 Task: Add a condition where "Channel Is Mobile SDK" in recently solved tickets.
Action: Mouse moved to (99, 408)
Screenshot: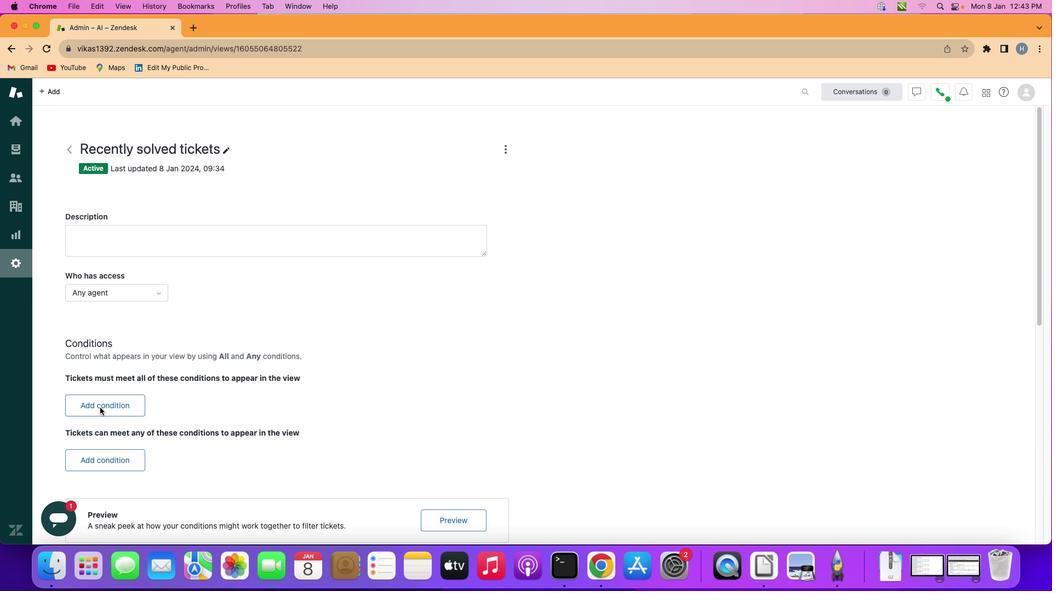 
Action: Mouse pressed left at (99, 408)
Screenshot: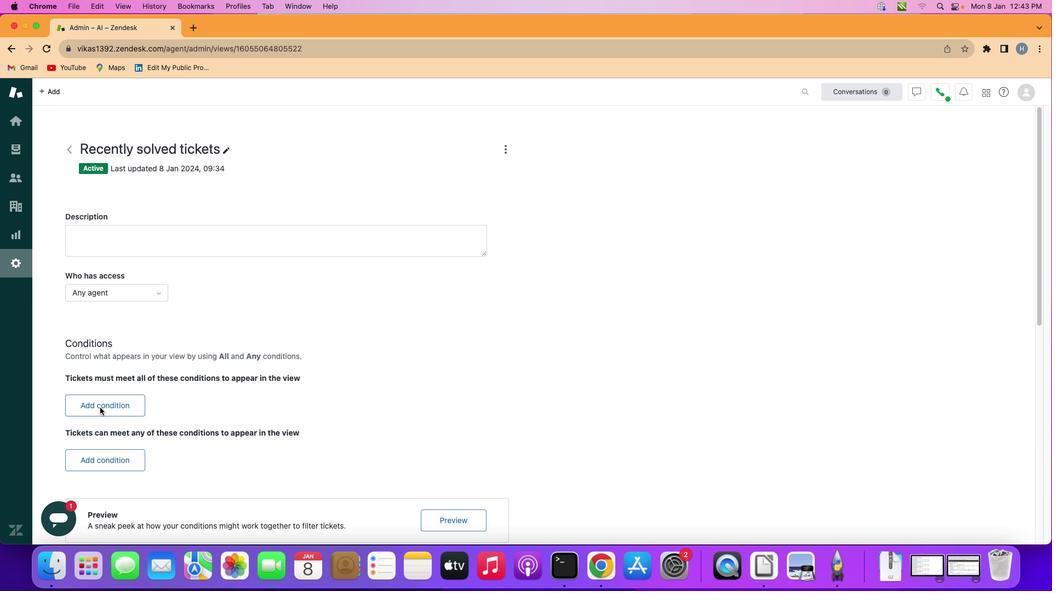 
Action: Mouse moved to (103, 405)
Screenshot: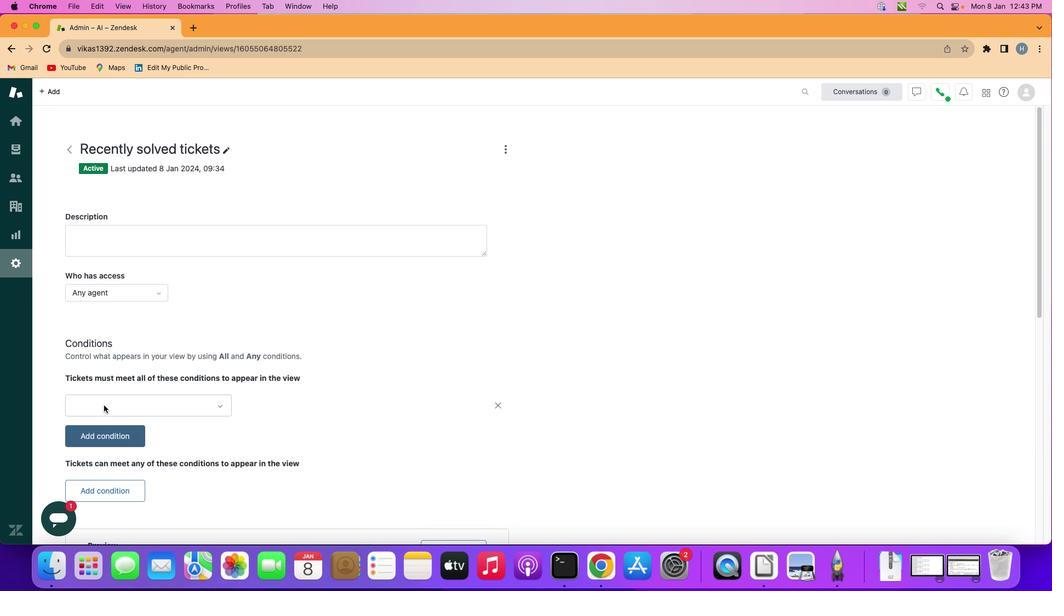 
Action: Mouse pressed left at (103, 405)
Screenshot: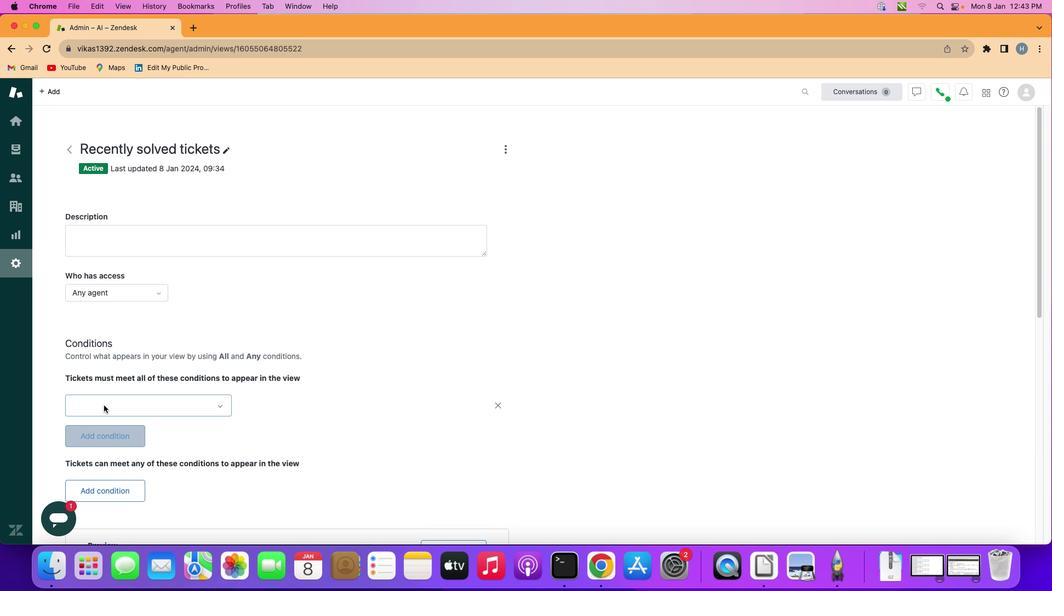 
Action: Mouse moved to (144, 401)
Screenshot: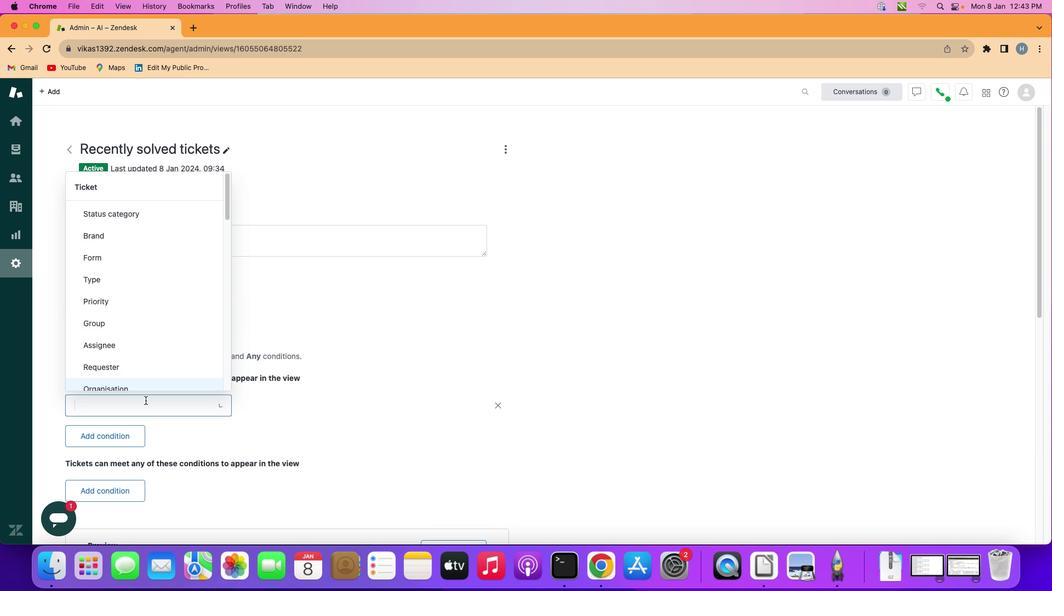 
Action: Mouse pressed left at (144, 401)
Screenshot: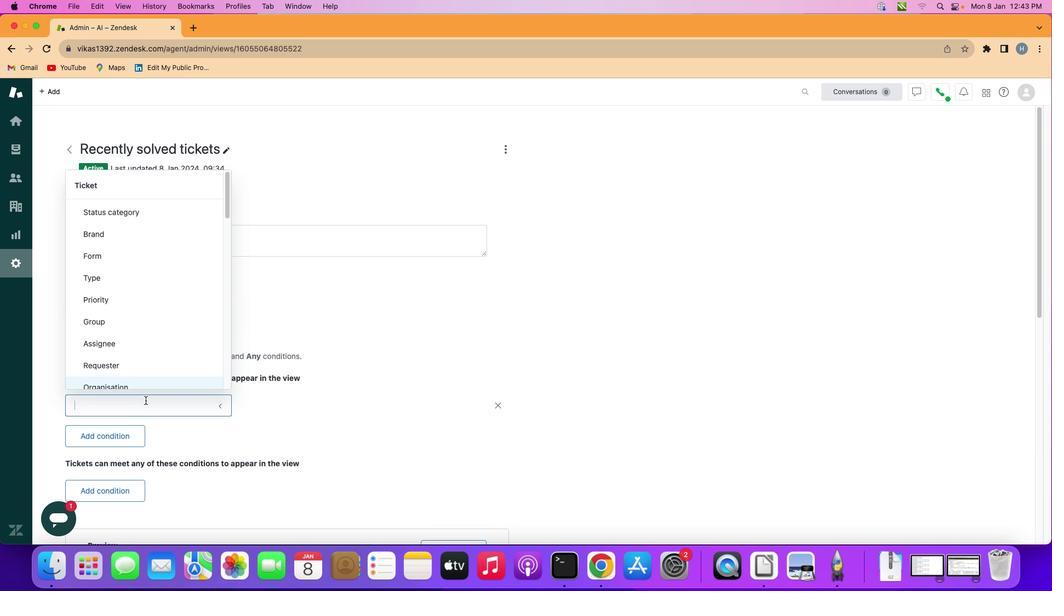 
Action: Mouse moved to (158, 293)
Screenshot: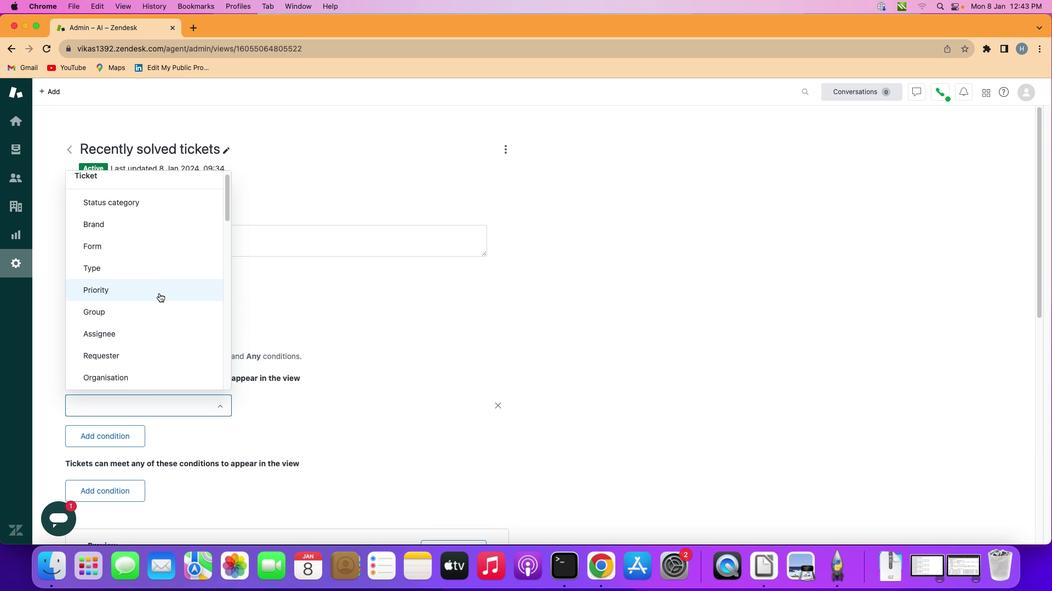 
Action: Mouse scrolled (158, 293) with delta (0, 0)
Screenshot: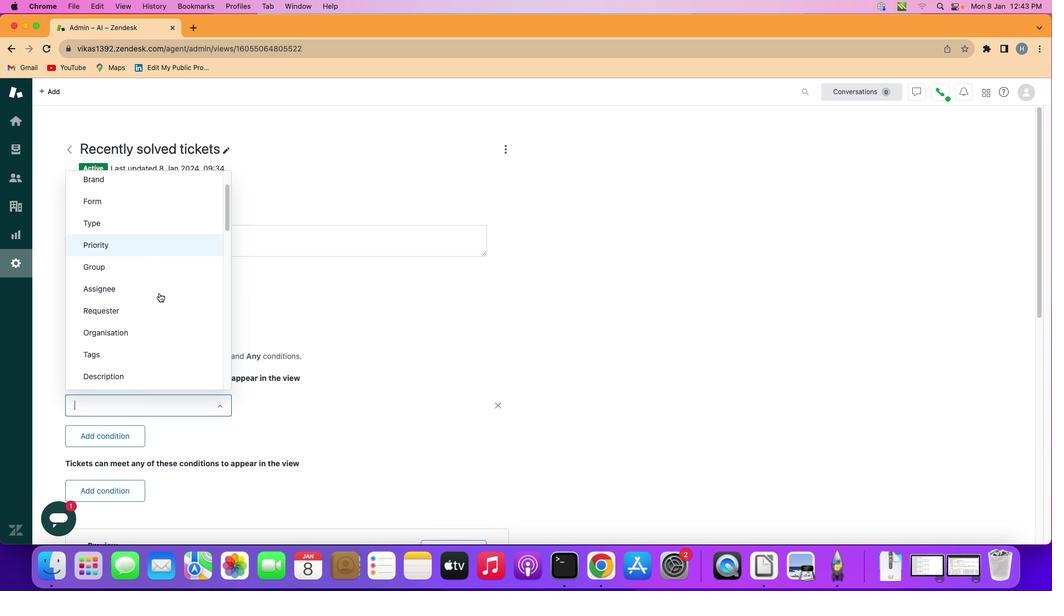 
Action: Mouse scrolled (158, 293) with delta (0, 0)
Screenshot: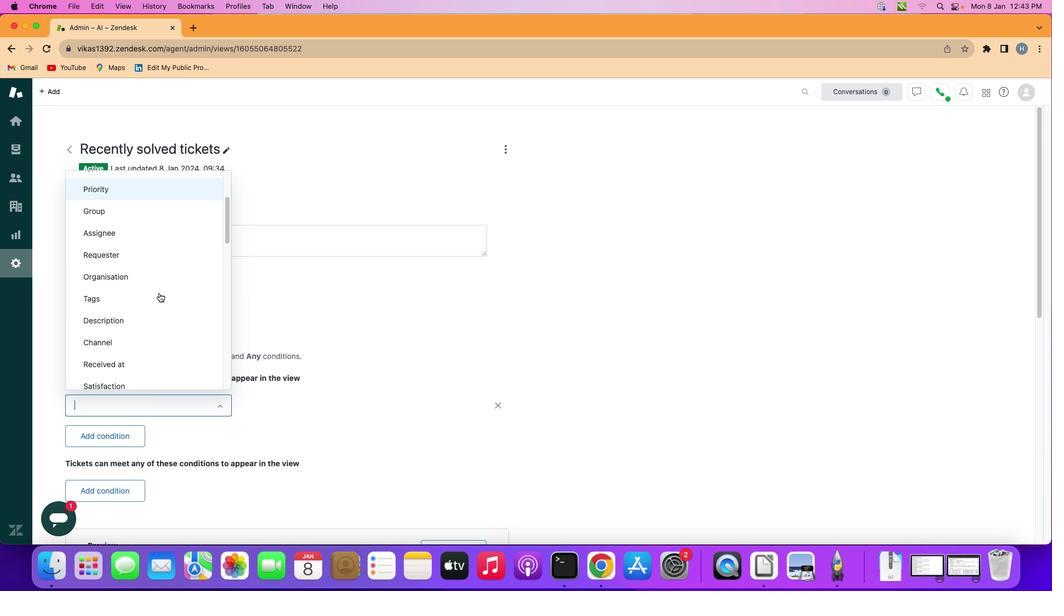 
Action: Mouse scrolled (158, 293) with delta (0, 0)
Screenshot: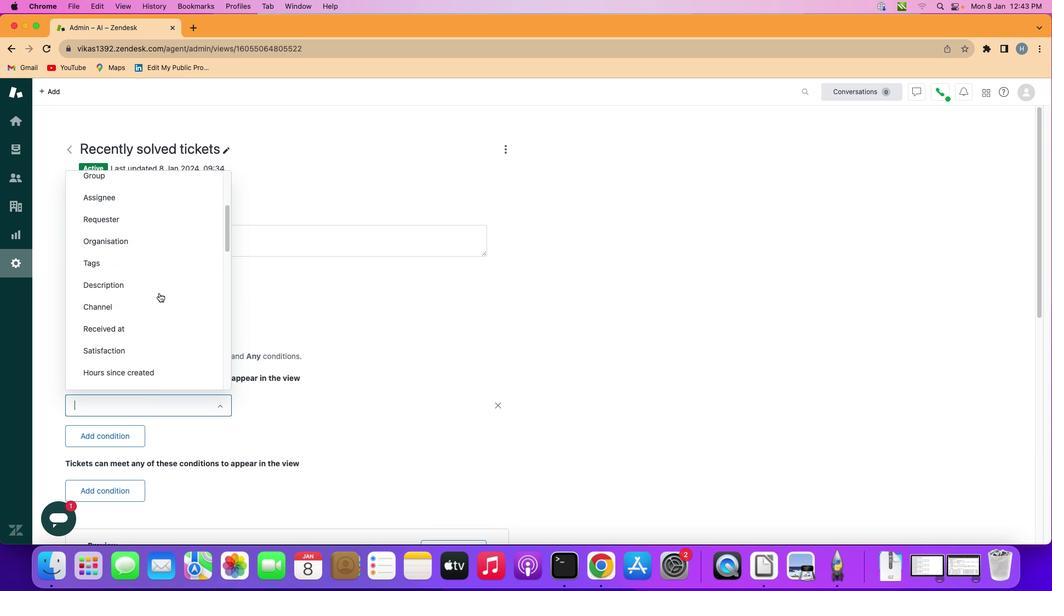 
Action: Mouse scrolled (158, 293) with delta (0, -1)
Screenshot: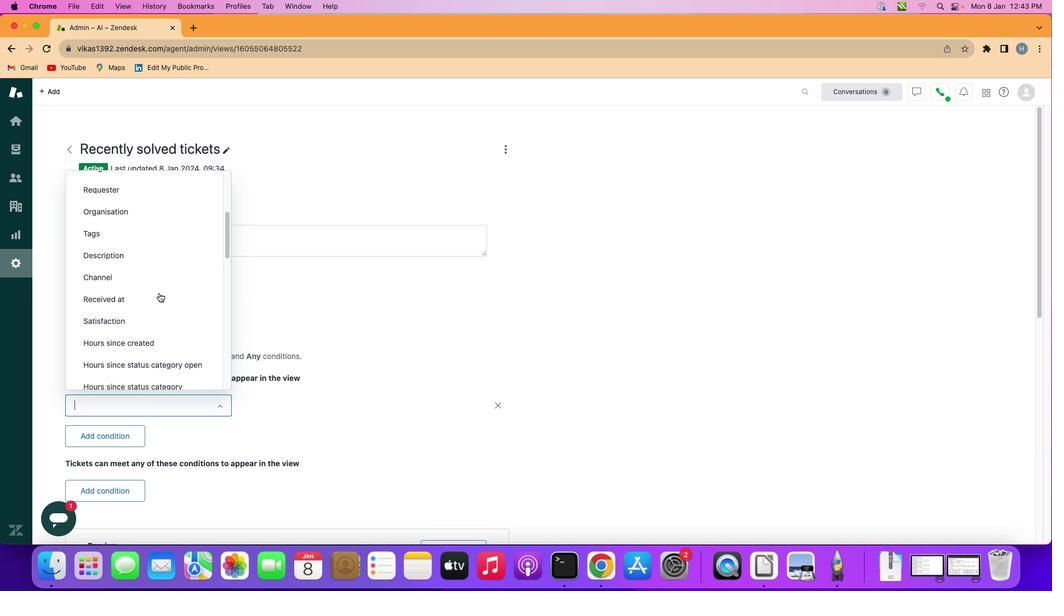 
Action: Mouse scrolled (158, 293) with delta (0, -1)
Screenshot: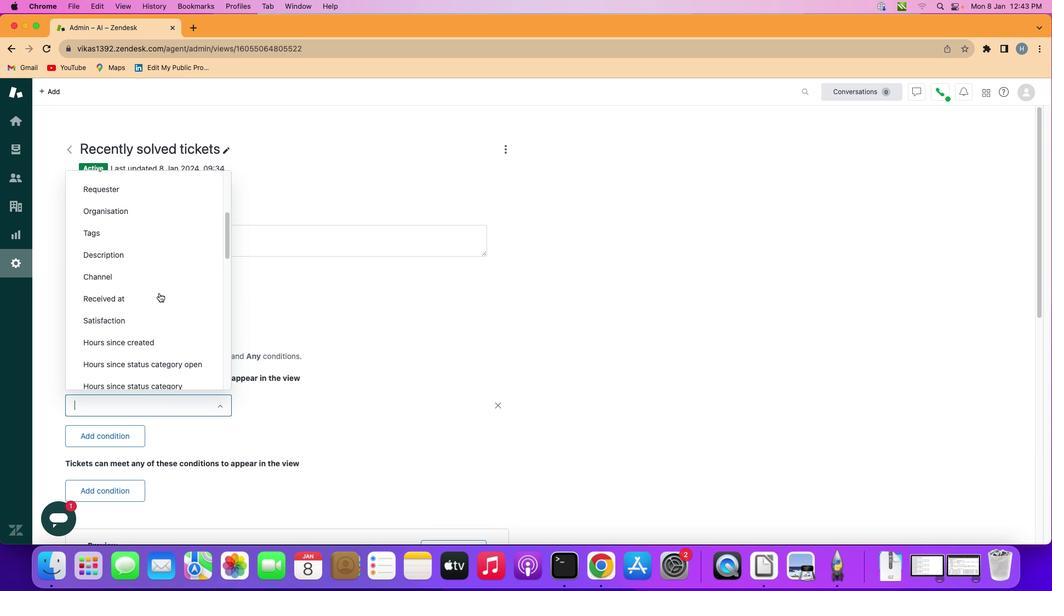 
Action: Mouse scrolled (158, 293) with delta (0, 0)
Screenshot: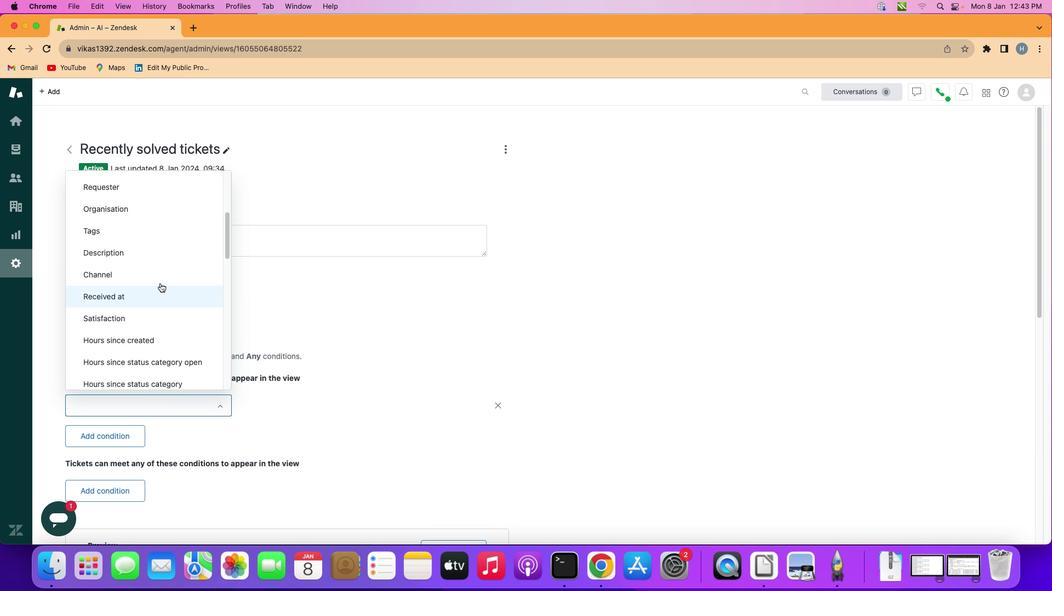 
Action: Mouse moved to (162, 279)
Screenshot: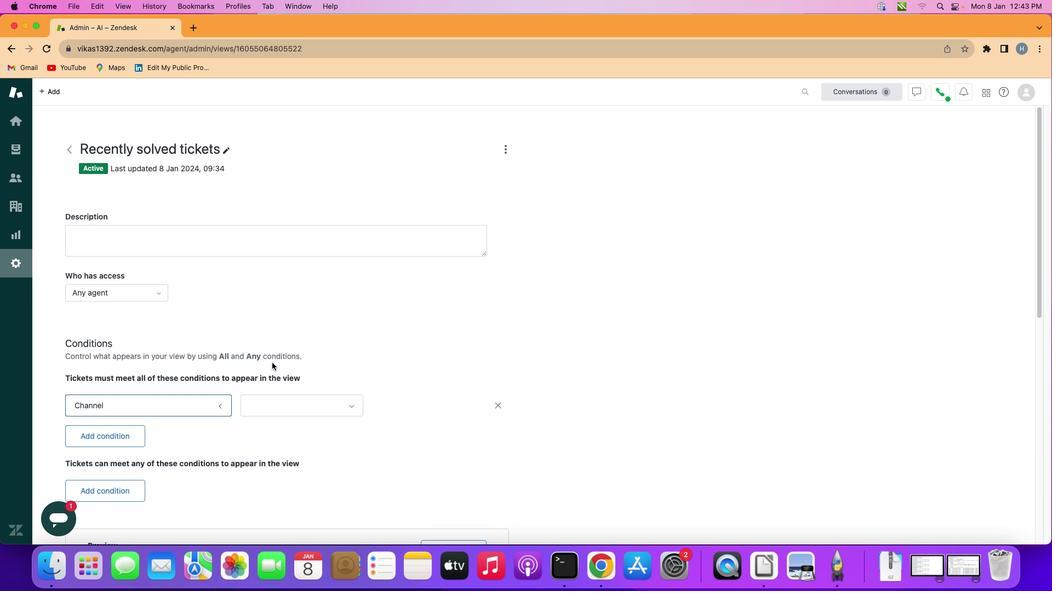 
Action: Mouse pressed left at (162, 279)
Screenshot: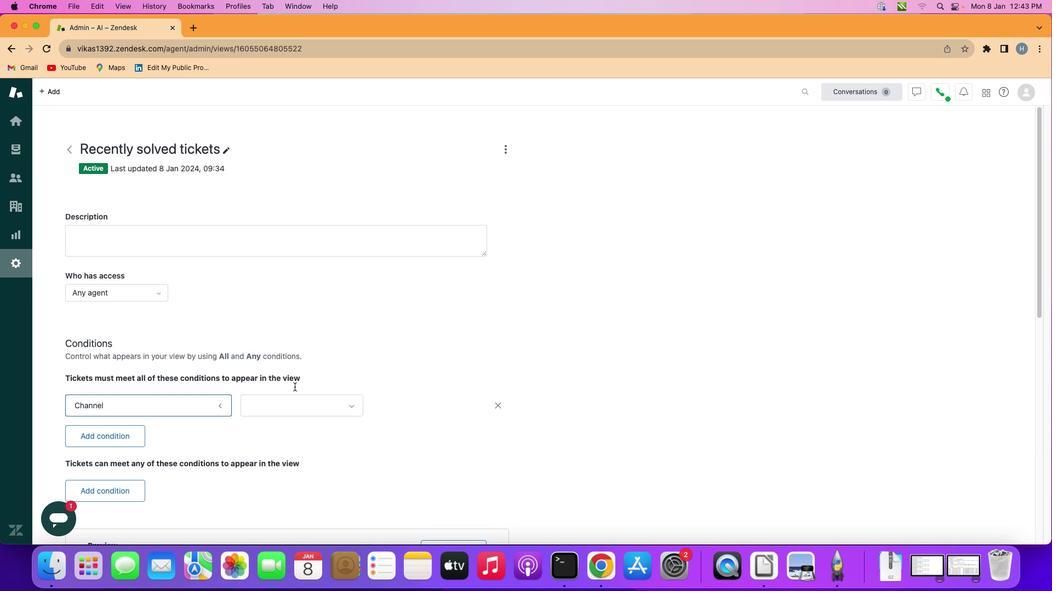 
Action: Mouse moved to (312, 407)
Screenshot: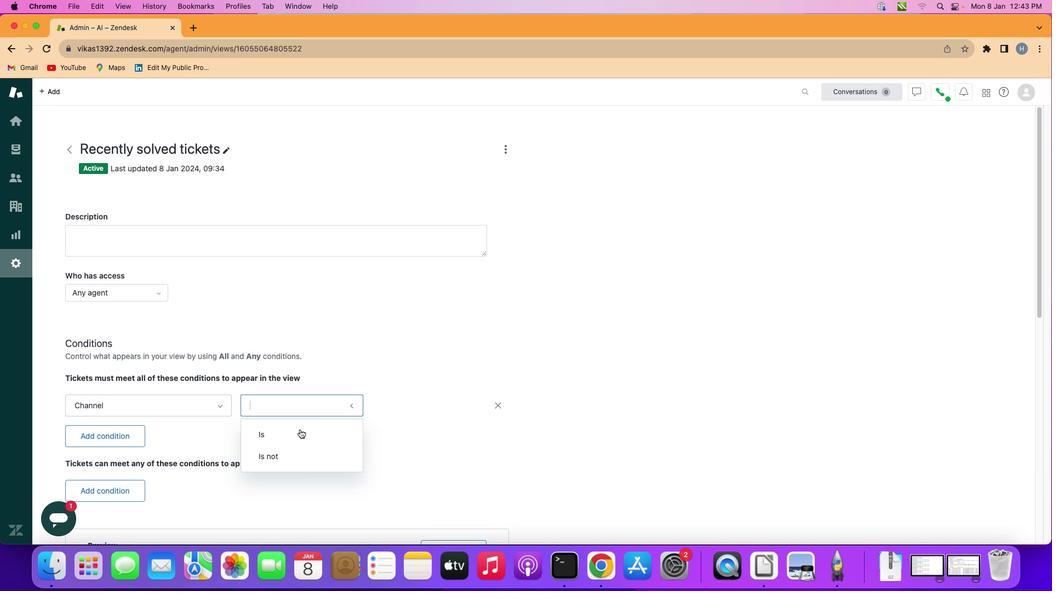 
Action: Mouse pressed left at (312, 407)
Screenshot: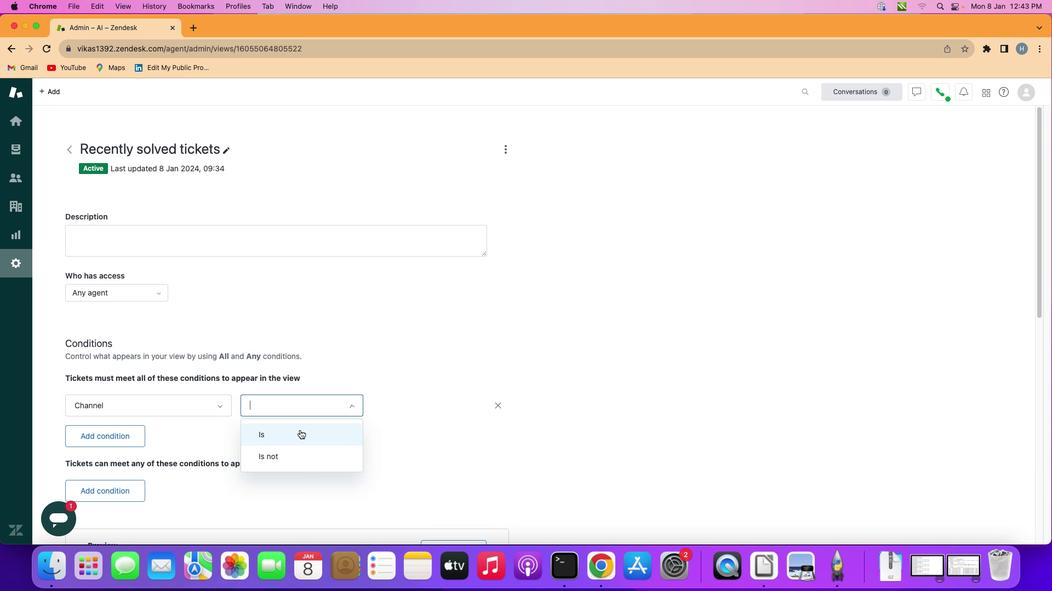 
Action: Mouse moved to (299, 430)
Screenshot: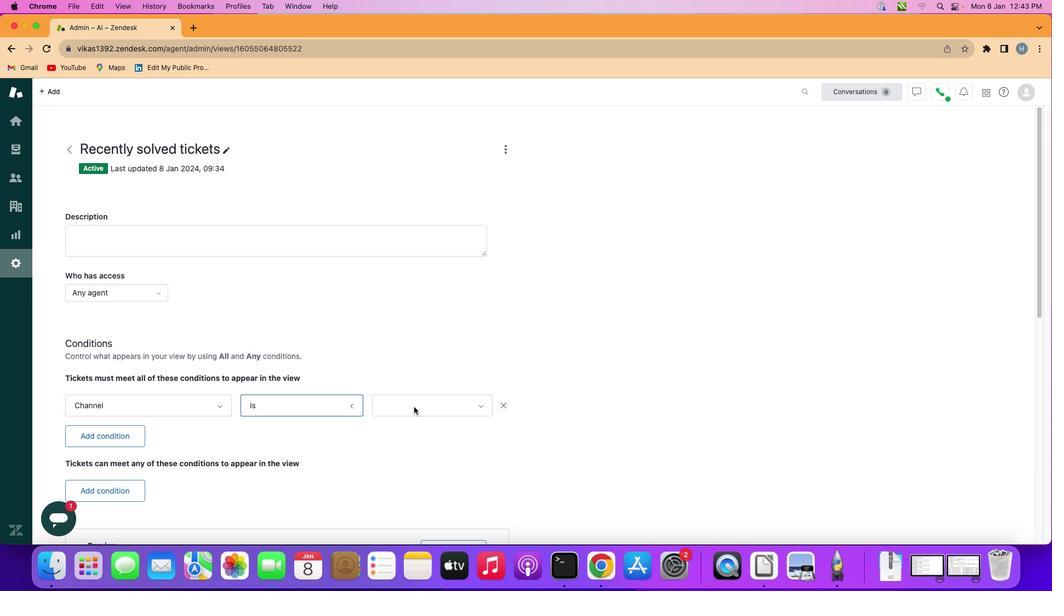 
Action: Mouse pressed left at (299, 430)
Screenshot: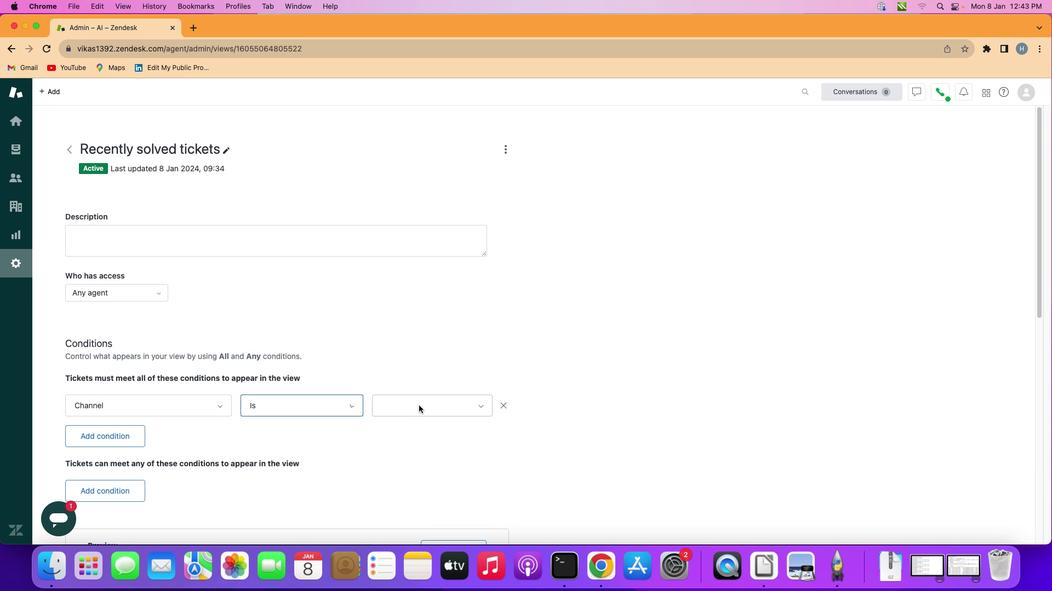 
Action: Mouse moved to (418, 405)
Screenshot: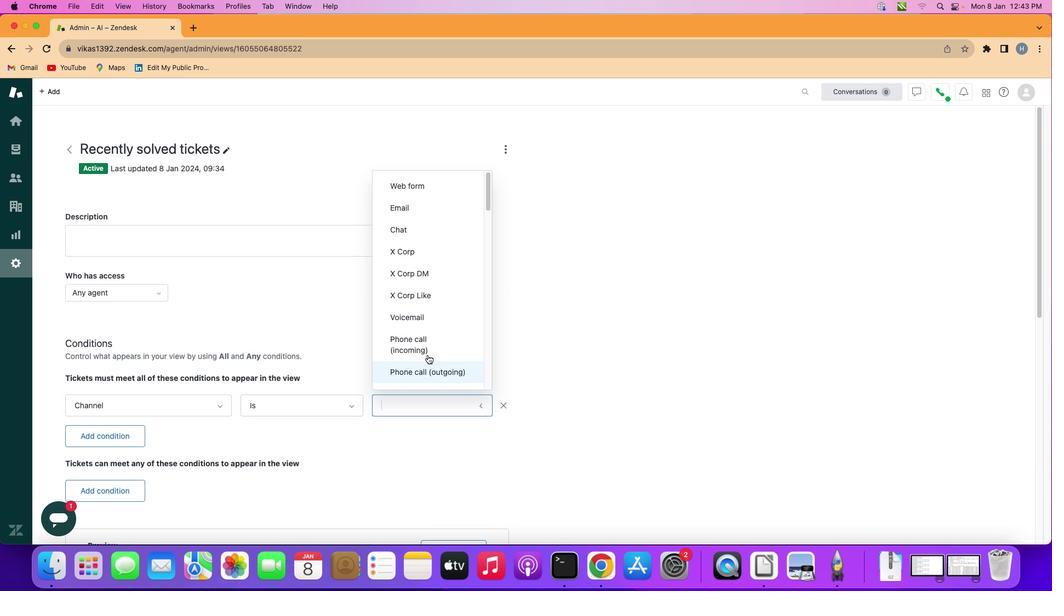 
Action: Mouse pressed left at (418, 405)
Screenshot: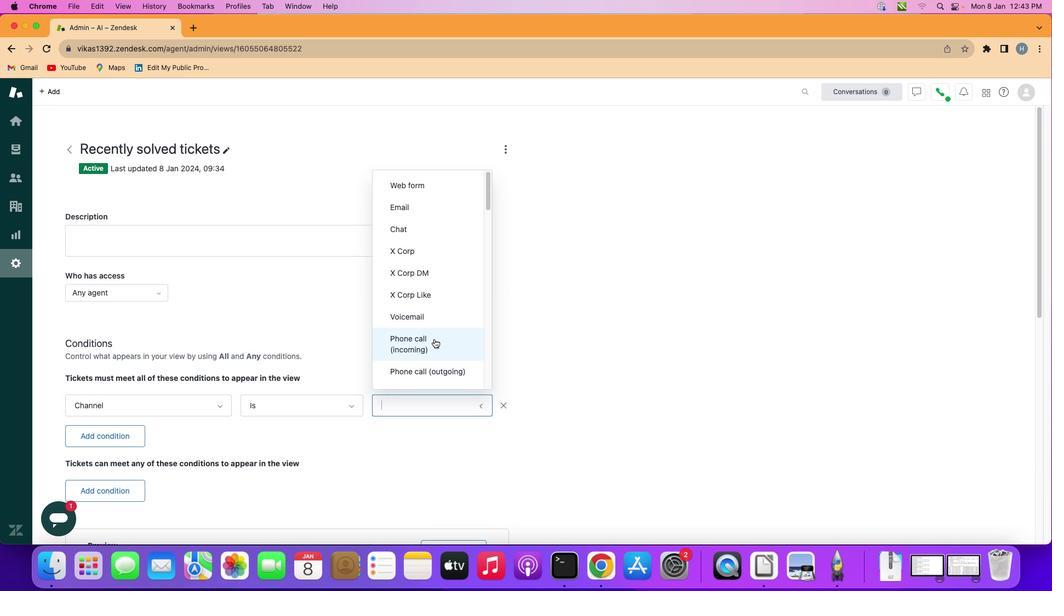 
Action: Mouse moved to (436, 325)
Screenshot: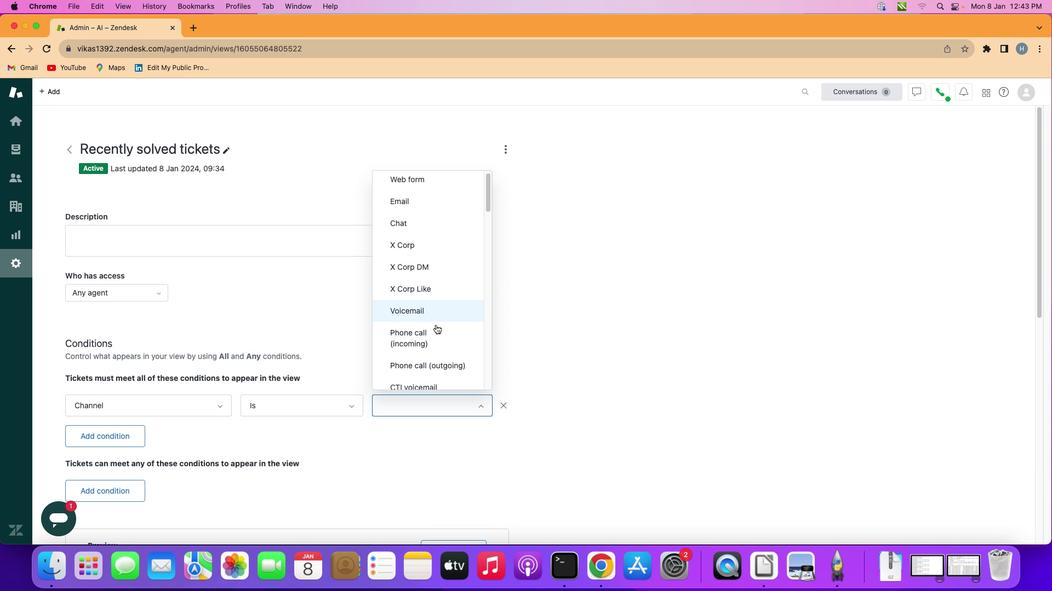
Action: Mouse scrolled (436, 325) with delta (0, 0)
Screenshot: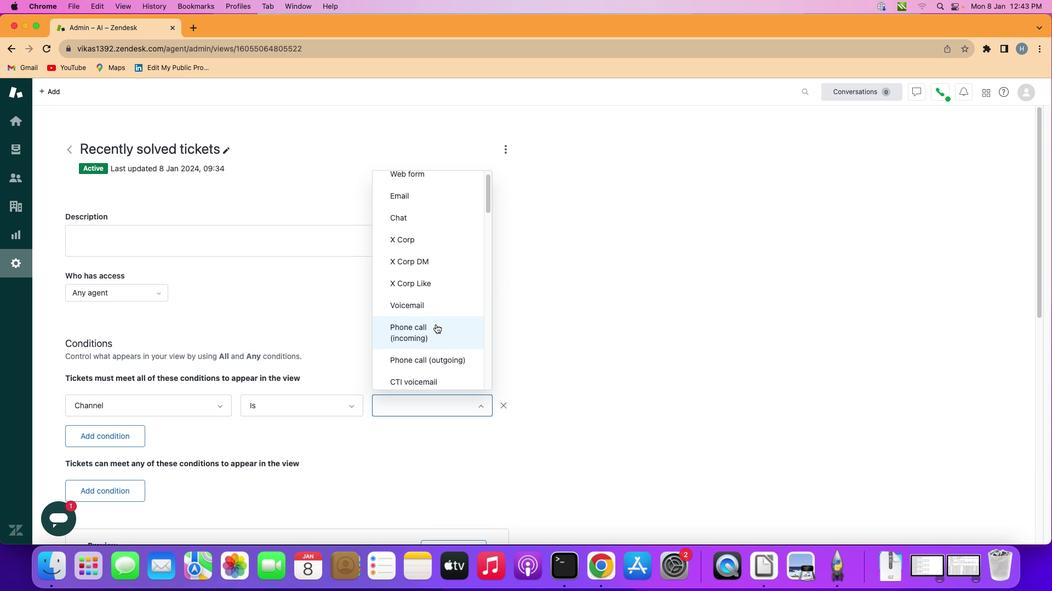 
Action: Mouse scrolled (436, 325) with delta (0, 0)
Screenshot: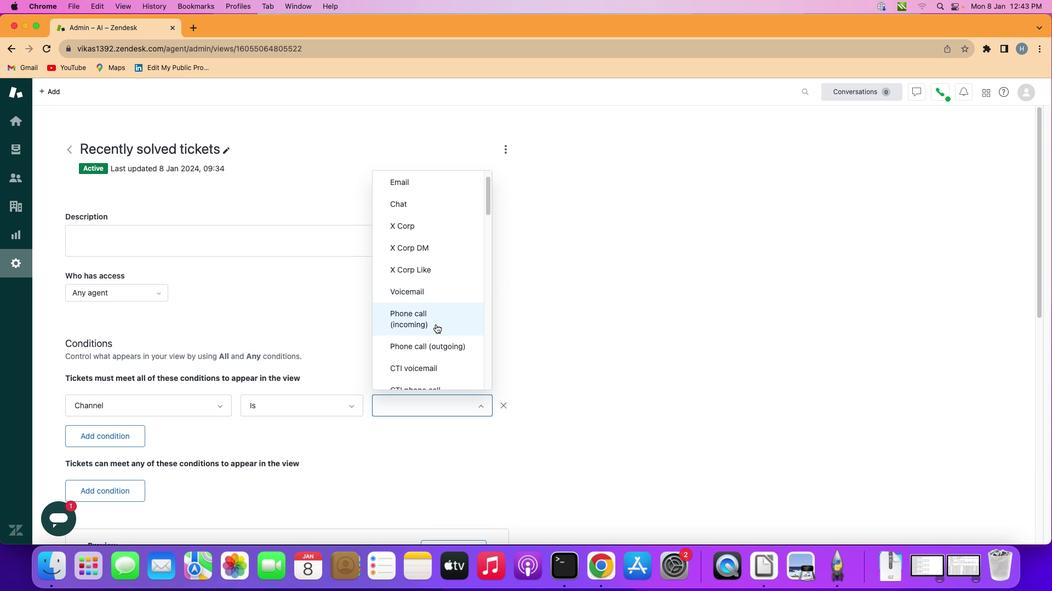 
Action: Mouse scrolled (436, 325) with delta (0, 0)
Screenshot: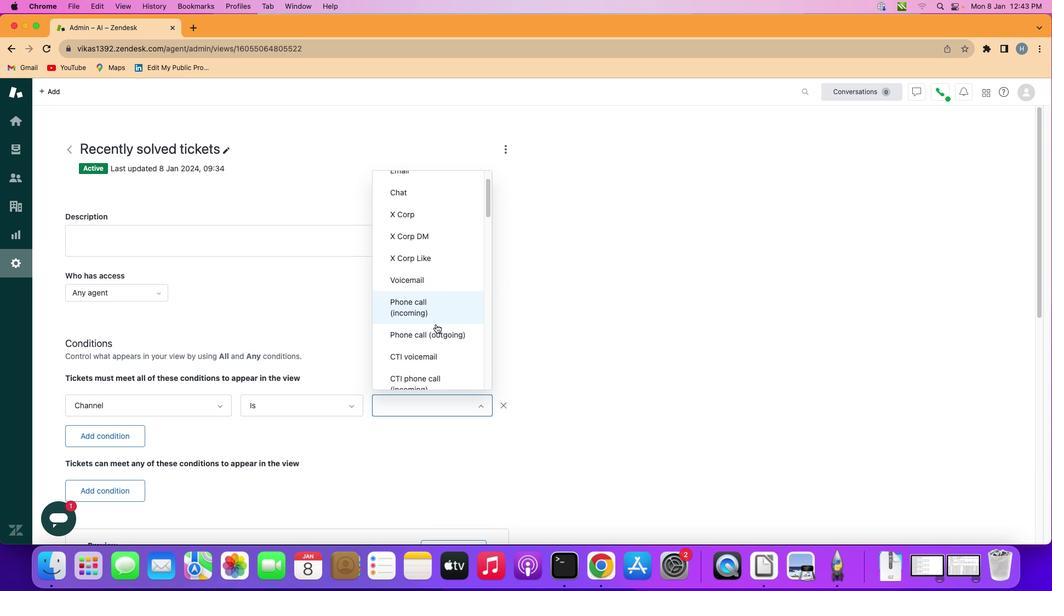 
Action: Mouse moved to (436, 324)
Screenshot: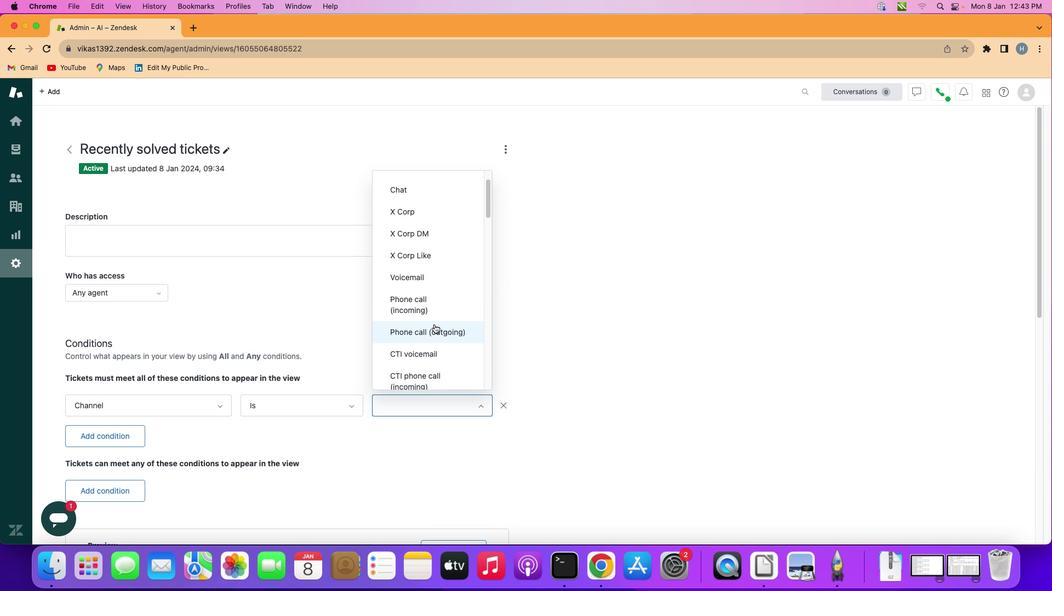 
Action: Mouse scrolled (436, 324) with delta (0, 0)
Screenshot: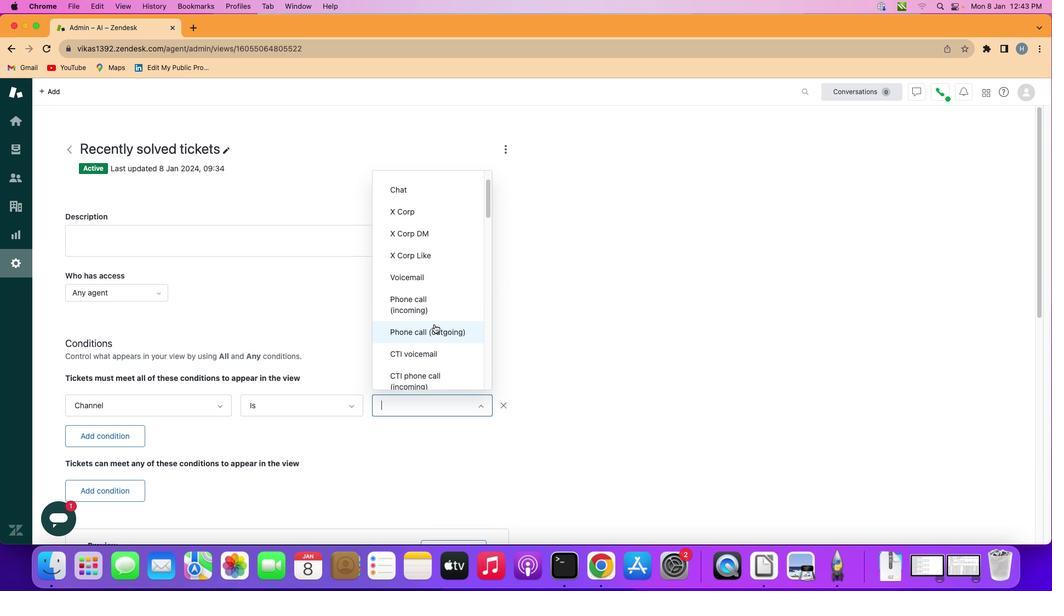 
Action: Mouse moved to (434, 324)
Screenshot: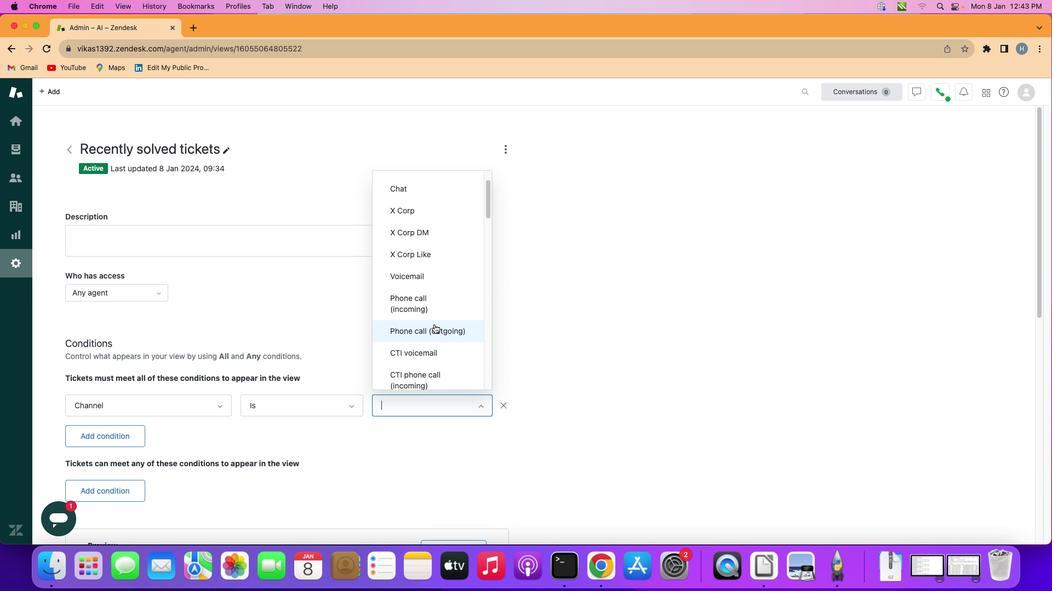 
Action: Mouse scrolled (434, 324) with delta (0, 0)
Screenshot: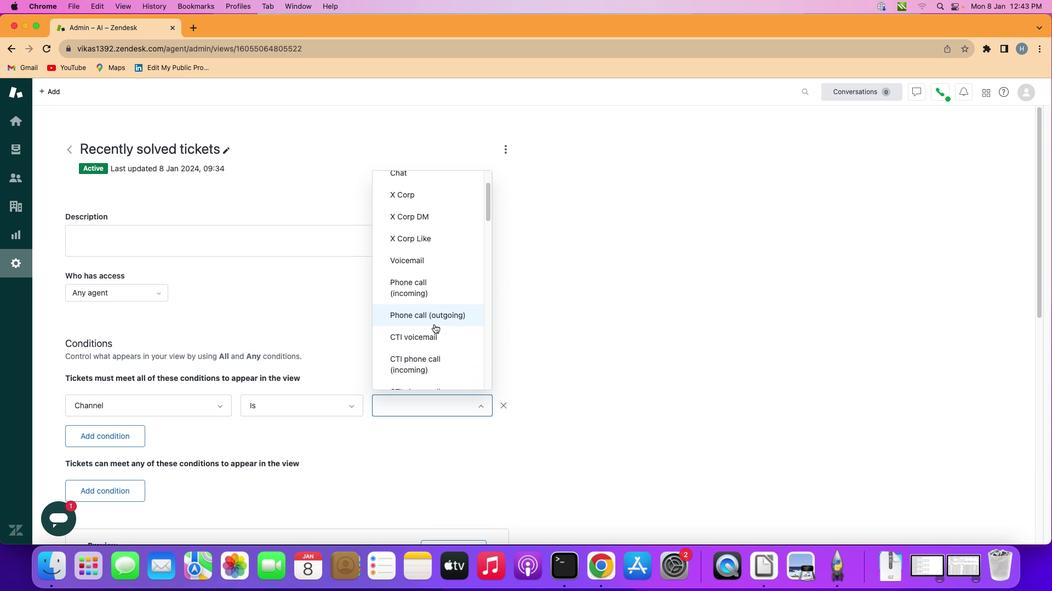 
Action: Mouse scrolled (434, 324) with delta (0, 0)
Screenshot: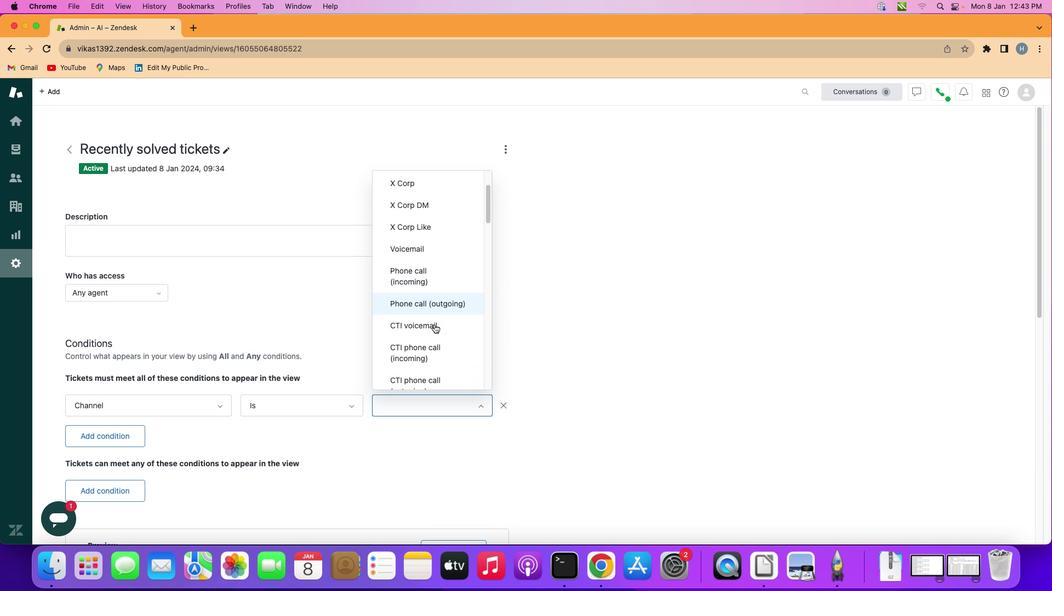 
Action: Mouse scrolled (434, 324) with delta (0, 0)
Screenshot: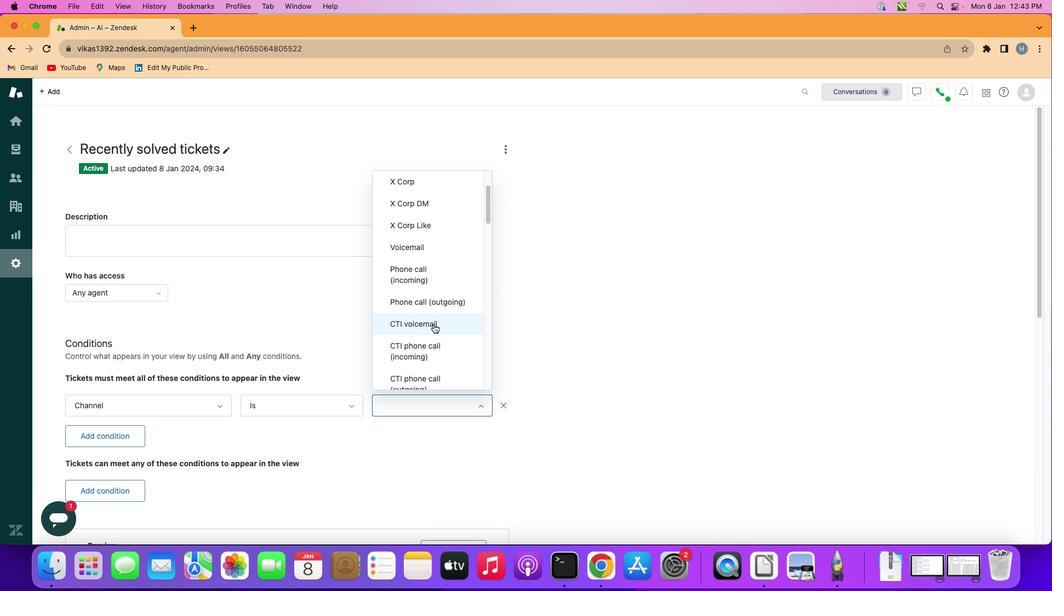 
Action: Mouse scrolled (434, 324) with delta (0, 0)
Screenshot: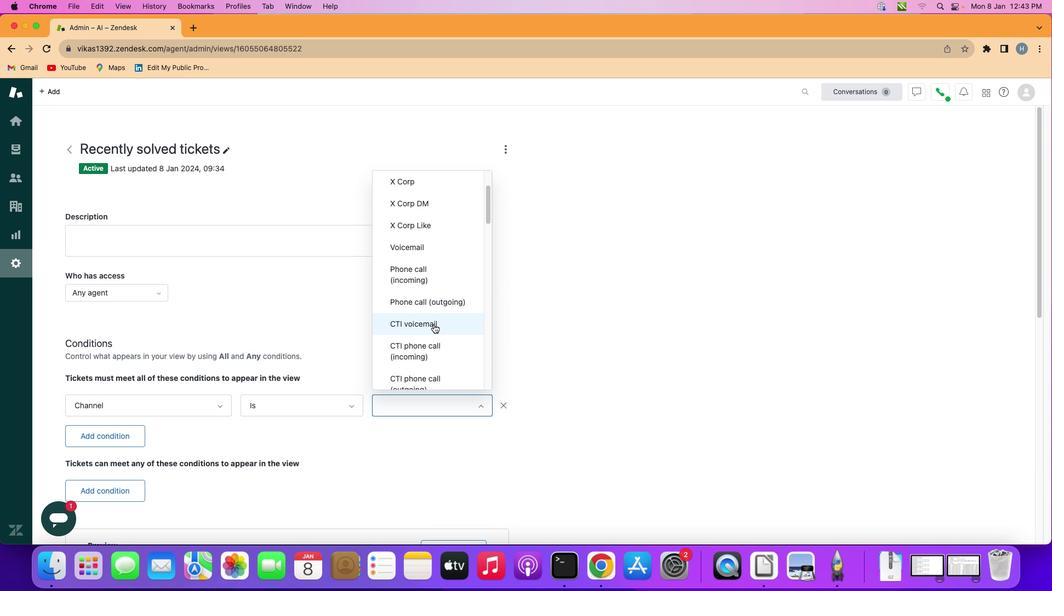 
Action: Mouse moved to (433, 324)
Screenshot: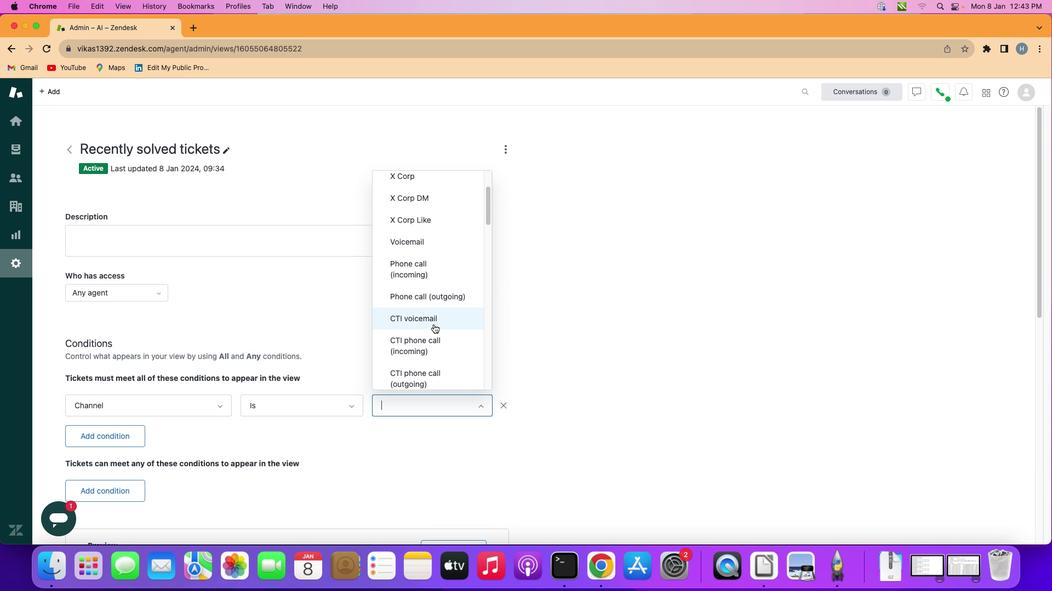 
Action: Mouse scrolled (433, 324) with delta (0, 0)
Screenshot: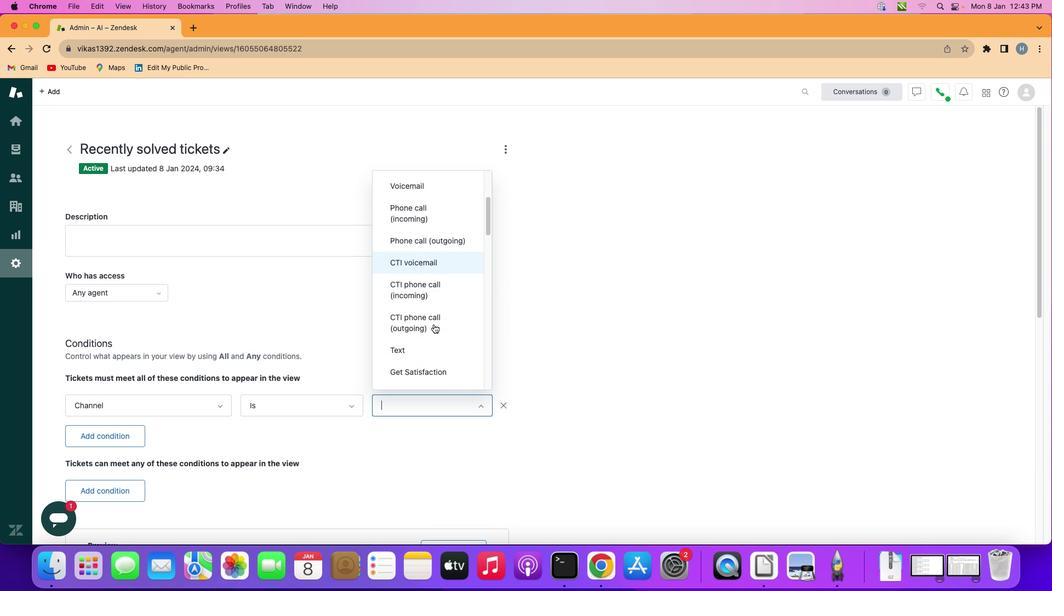 
Action: Mouse scrolled (433, 324) with delta (0, 0)
Screenshot: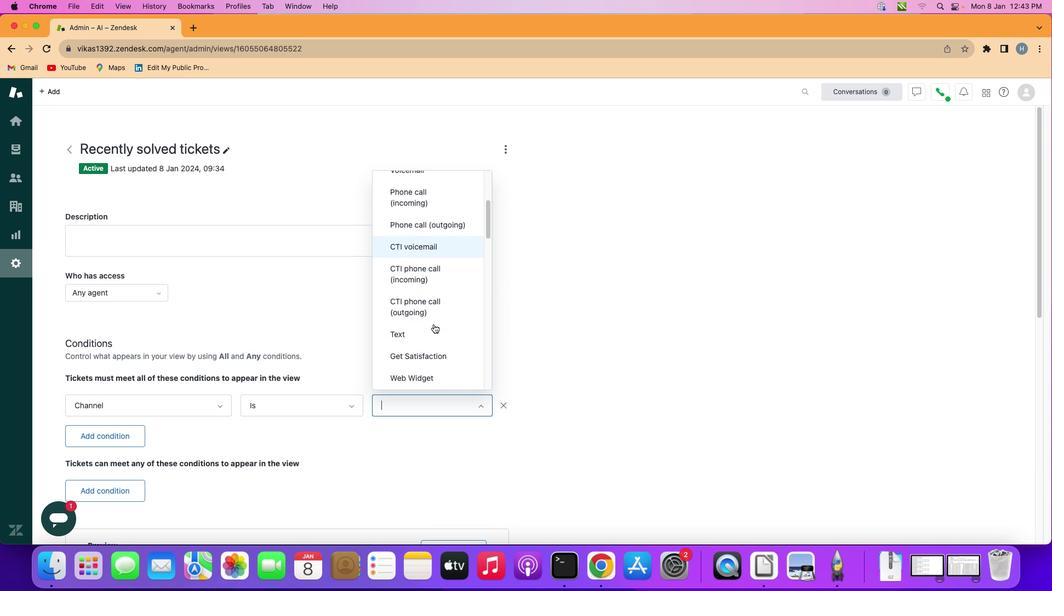 
Action: Mouse scrolled (433, 324) with delta (0, 0)
Screenshot: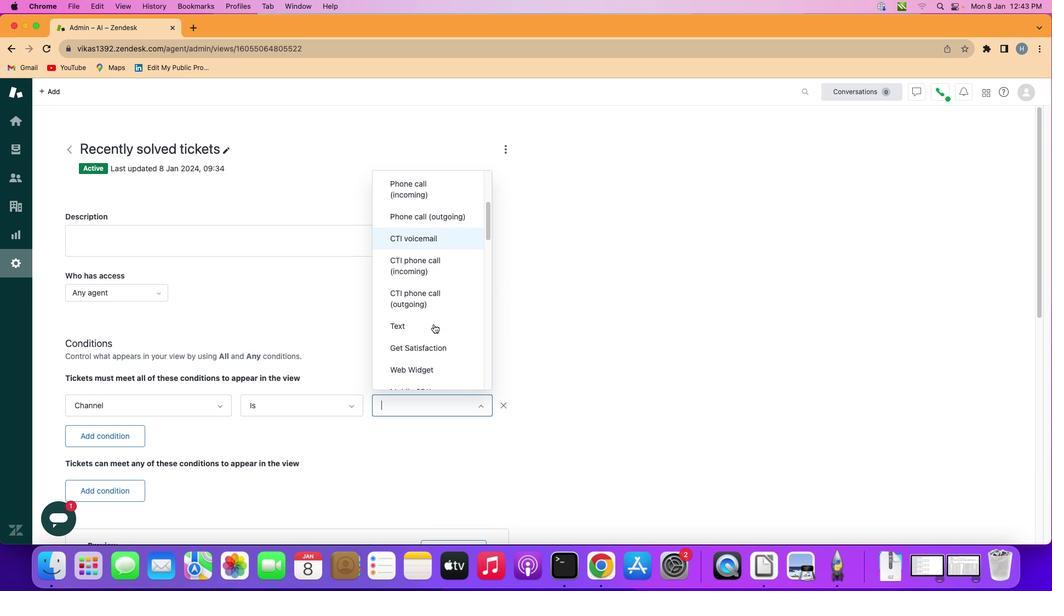 
Action: Mouse scrolled (433, 324) with delta (0, 0)
Screenshot: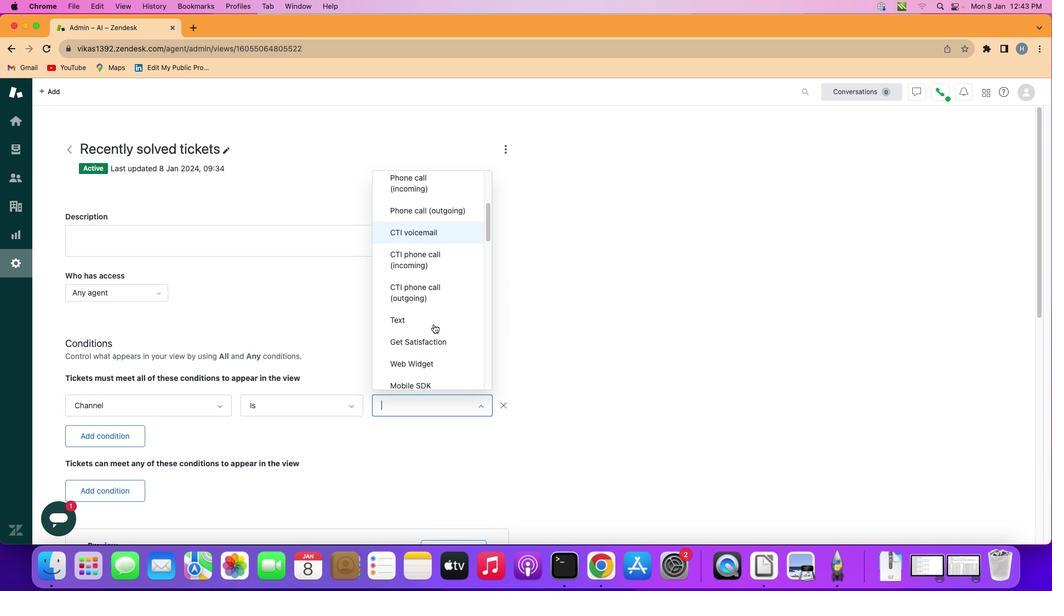 
Action: Mouse scrolled (433, 324) with delta (0, 0)
Screenshot: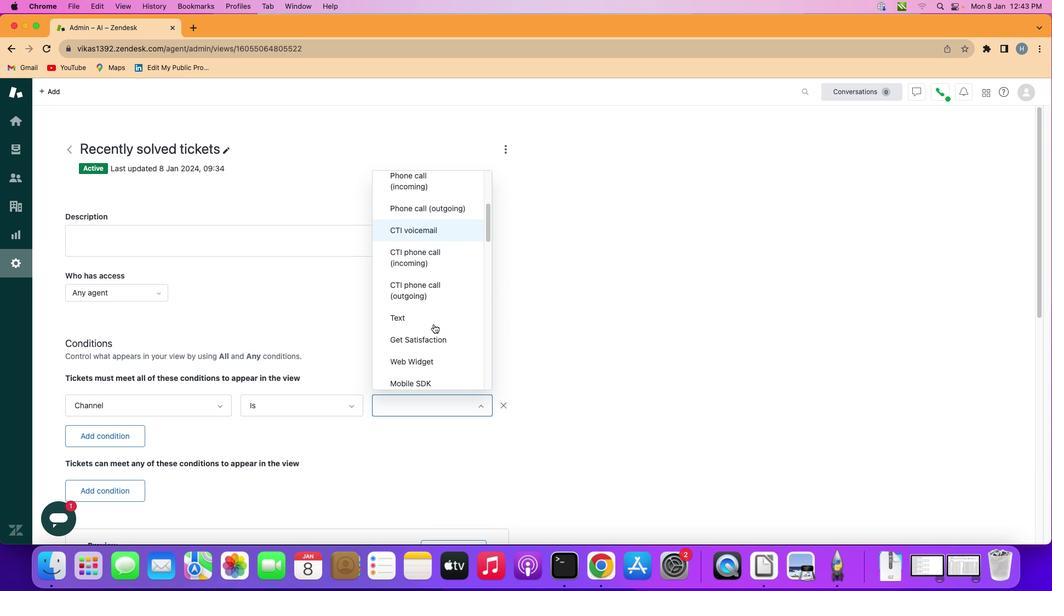 
Action: Mouse scrolled (433, 324) with delta (0, 0)
Screenshot: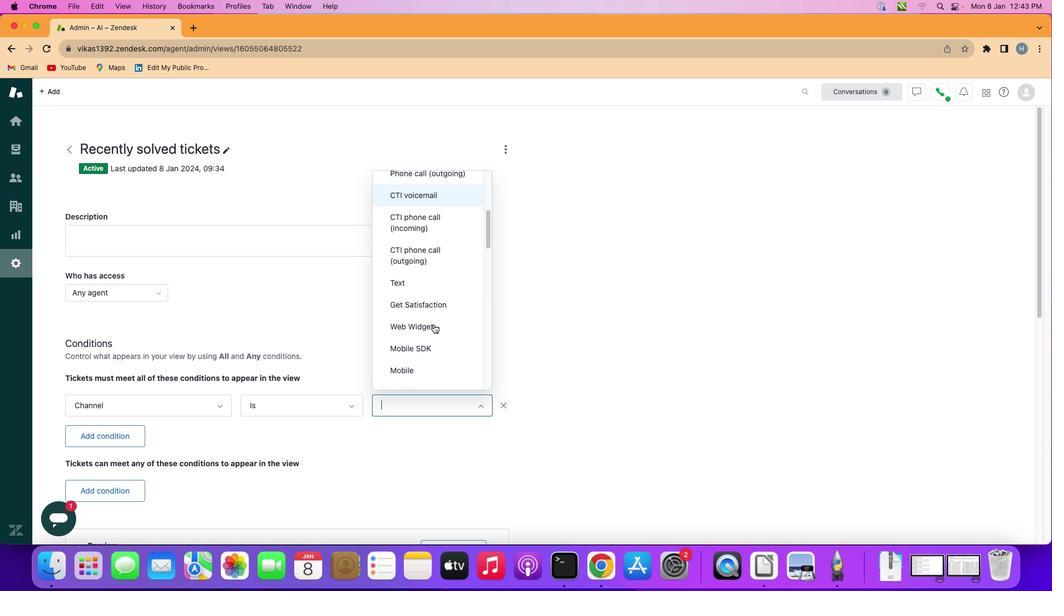 
Action: Mouse scrolled (433, 324) with delta (0, 0)
Screenshot: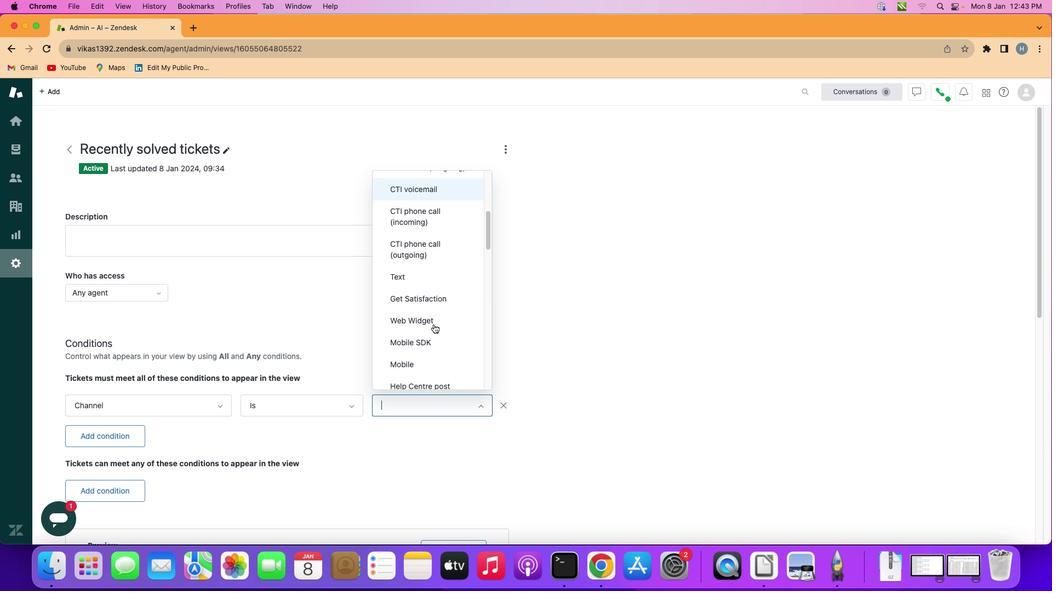 
Action: Mouse scrolled (433, 324) with delta (0, 0)
Screenshot: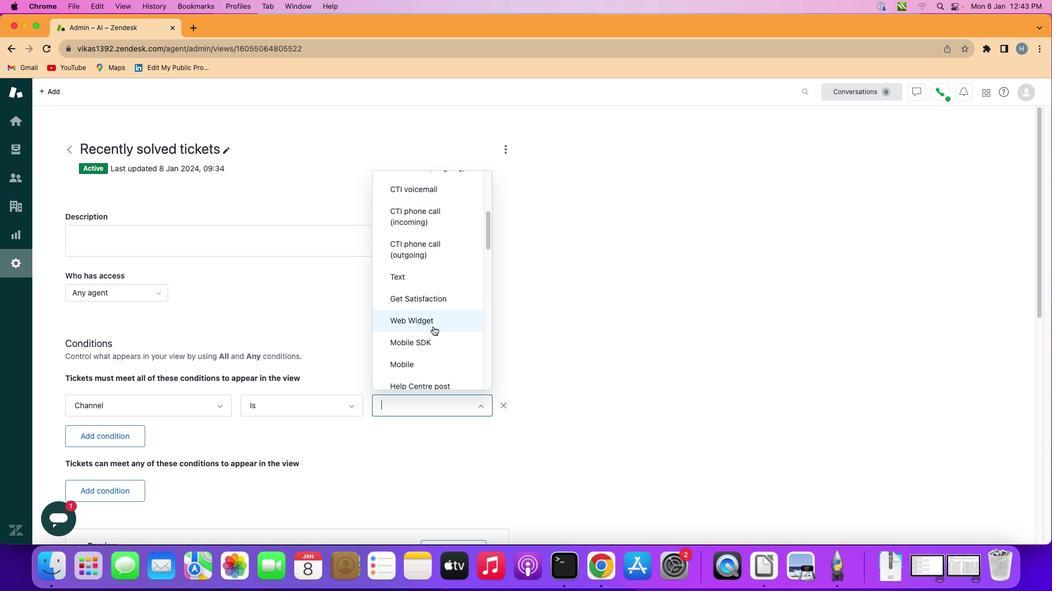 
Action: Mouse moved to (432, 337)
Screenshot: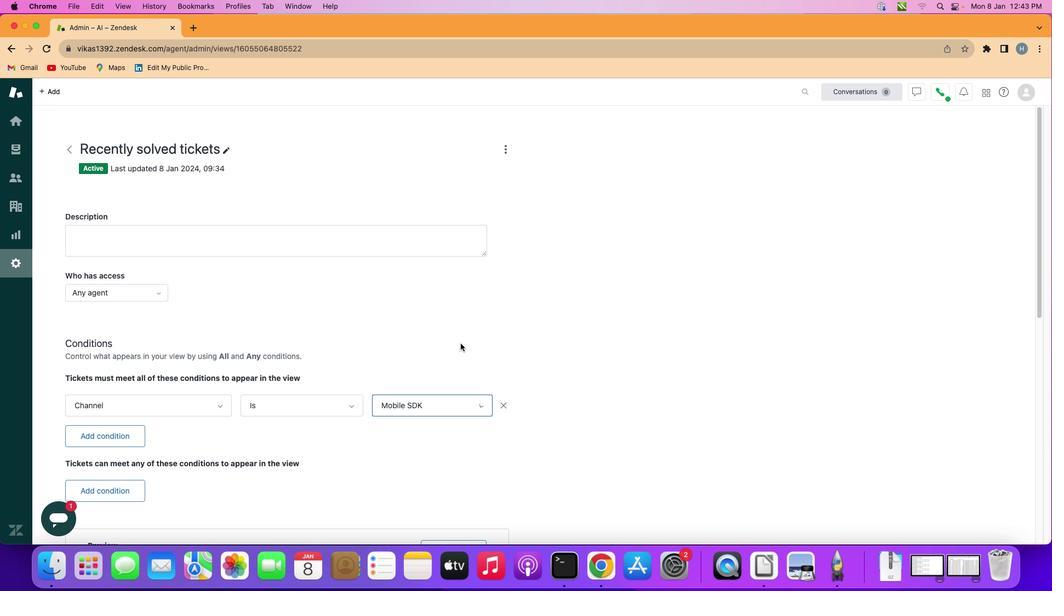 
Action: Mouse pressed left at (432, 337)
Screenshot: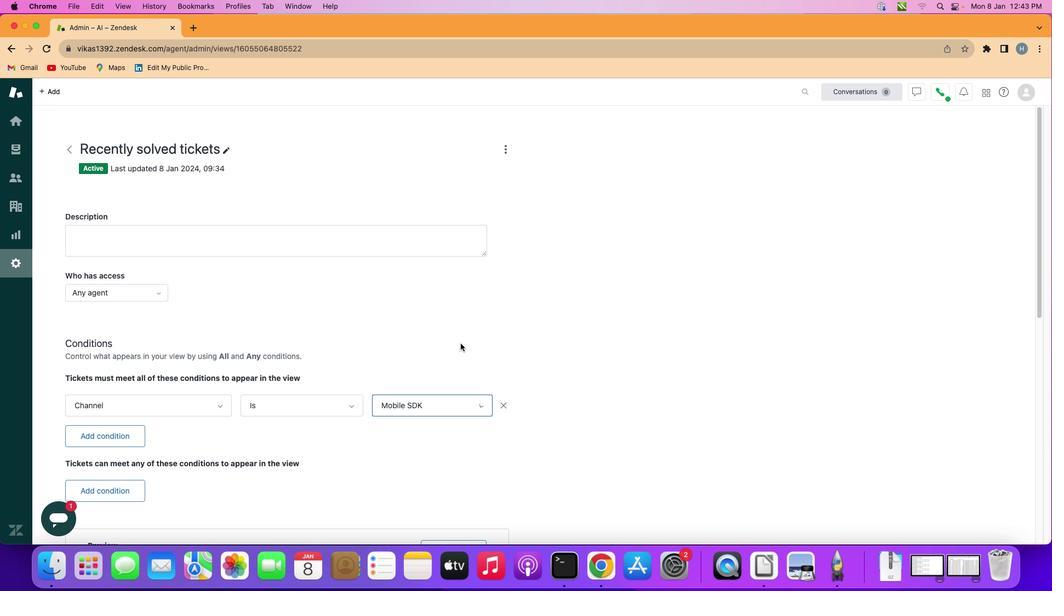 
Action: Mouse moved to (467, 344)
Screenshot: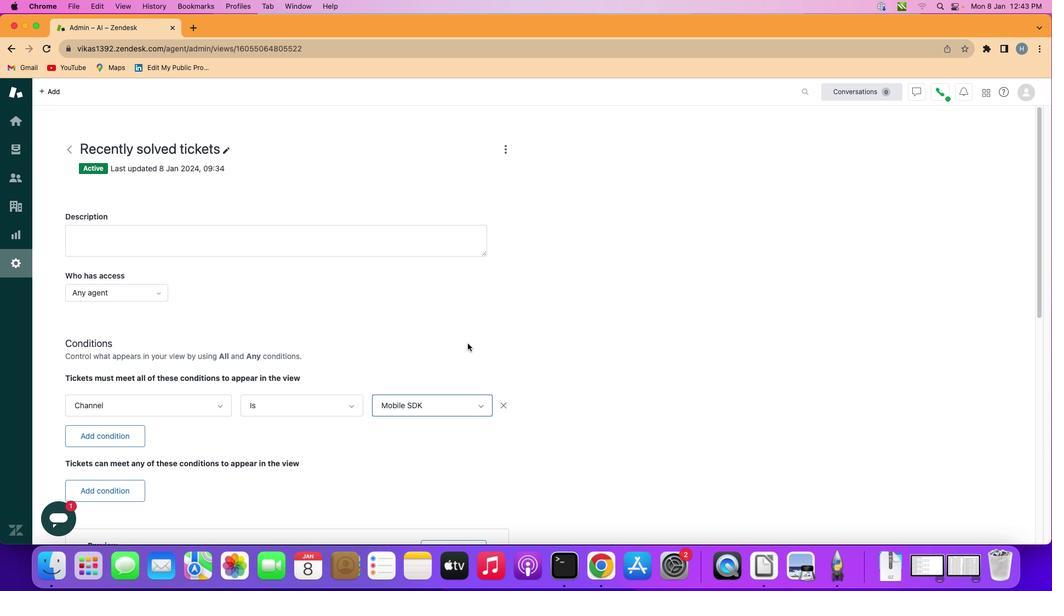 
